 Task: Create a rule from the Routing list, Task moved to a section -> Set Priority in the project Transpire , set the section as To-Do and set the priority of the task as  High.
Action: Mouse moved to (70, 580)
Screenshot: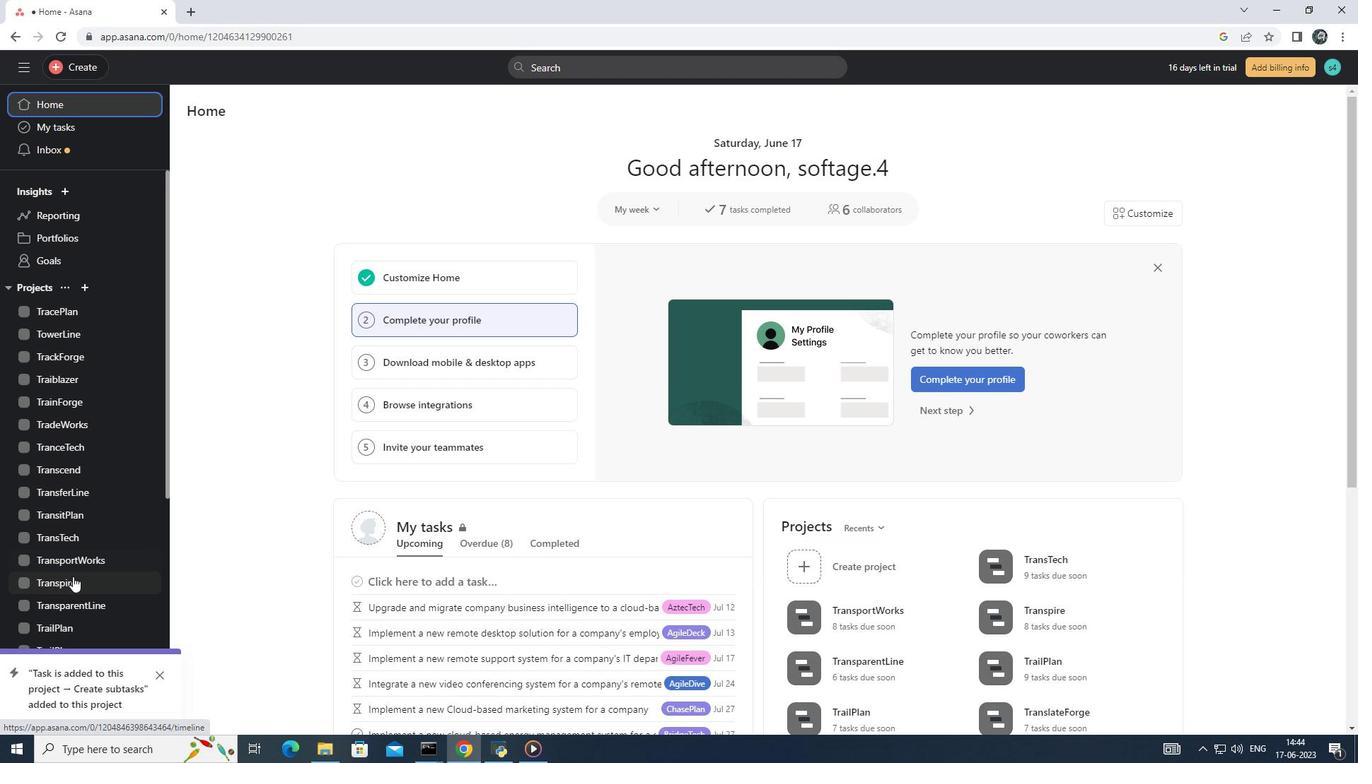 
Action: Mouse pressed left at (70, 580)
Screenshot: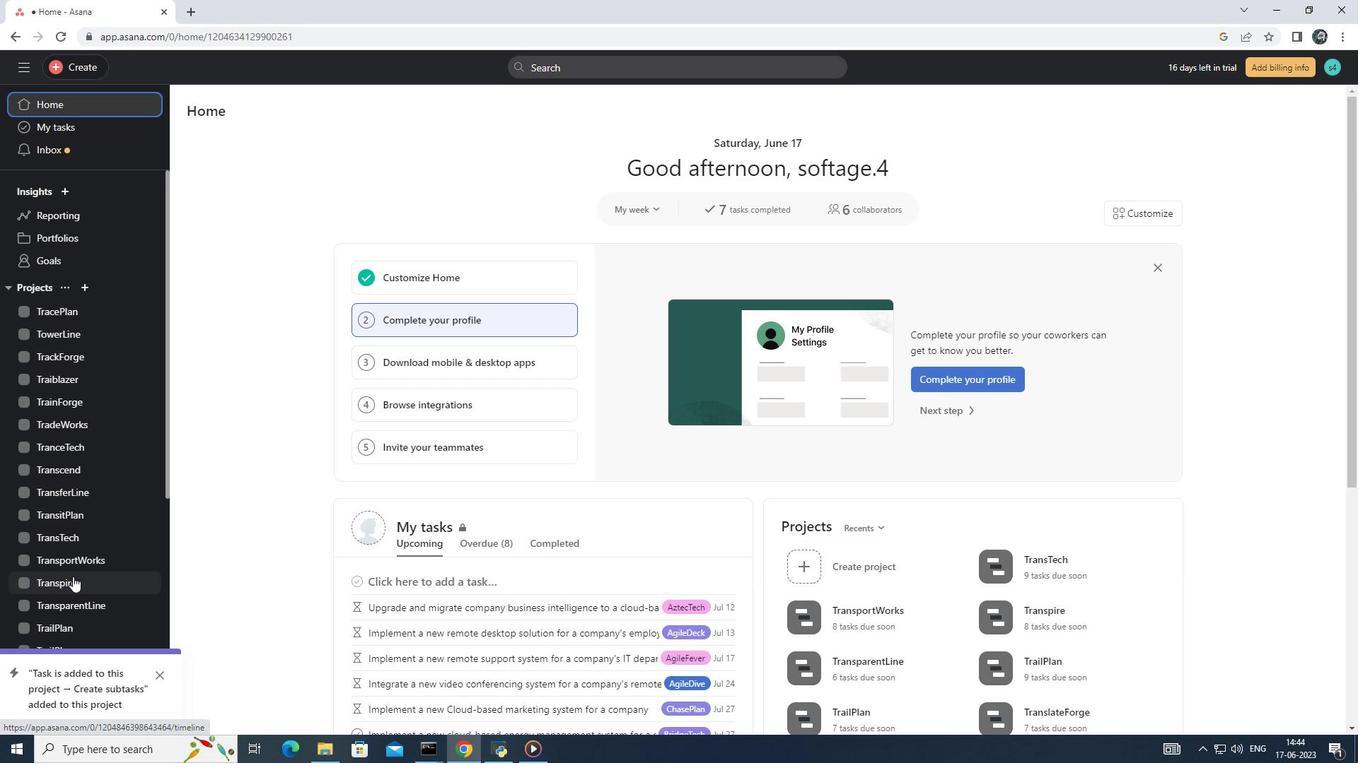 
Action: Mouse moved to (1331, 116)
Screenshot: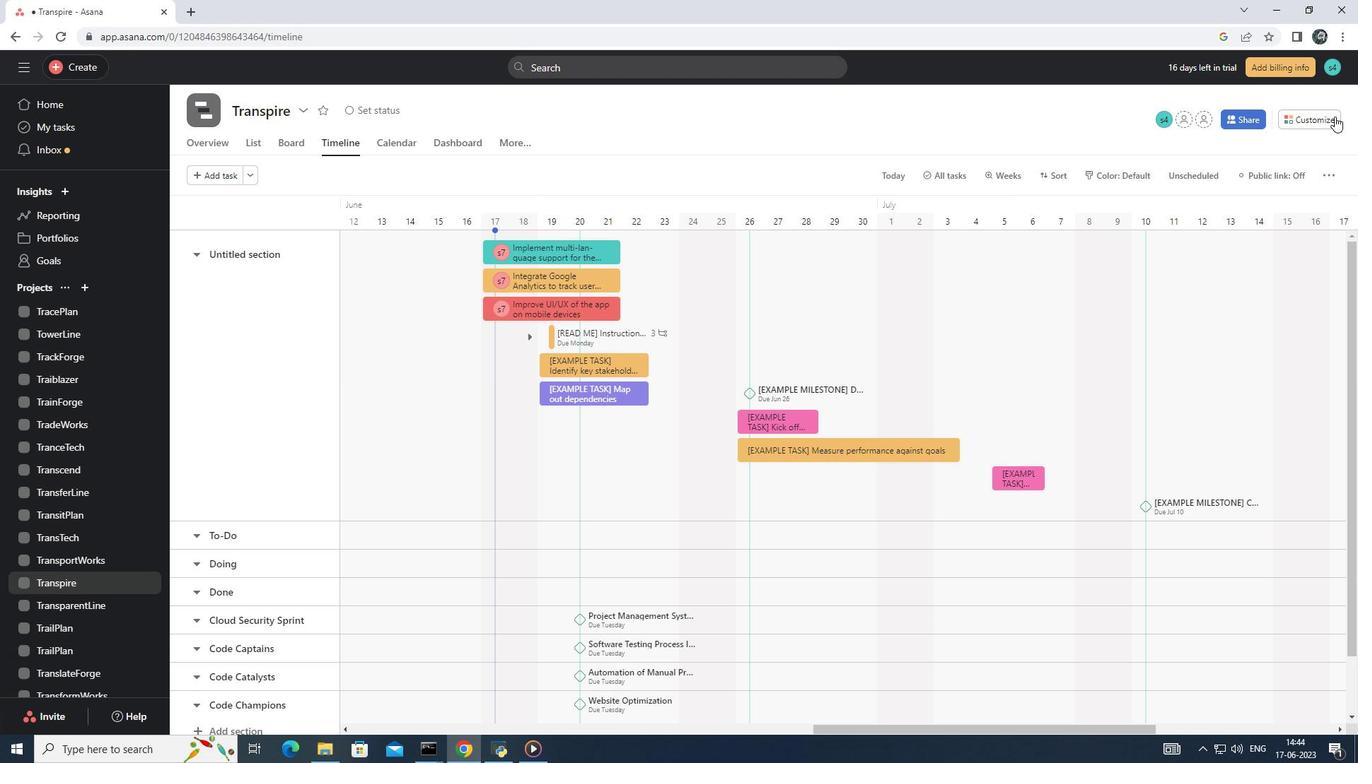 
Action: Mouse pressed left at (1331, 116)
Screenshot: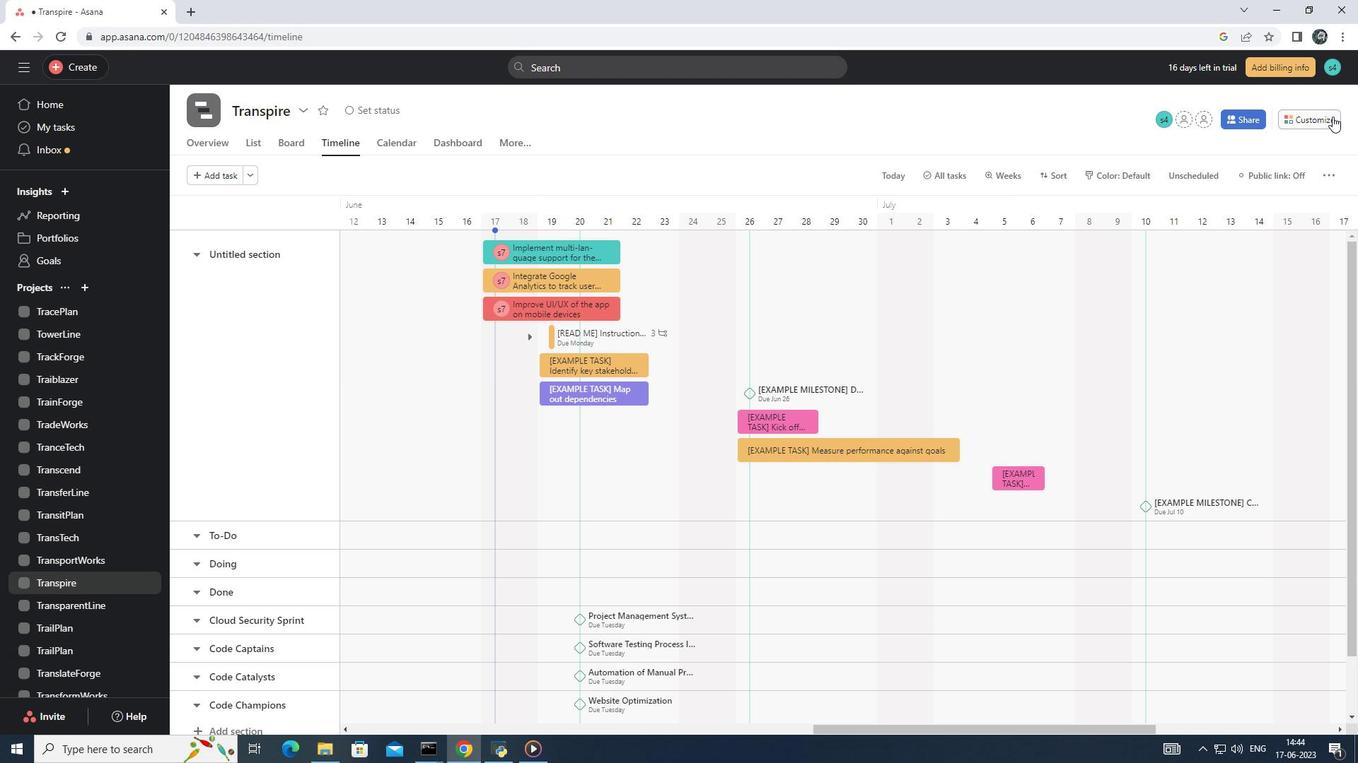 
Action: Mouse moved to (1040, 338)
Screenshot: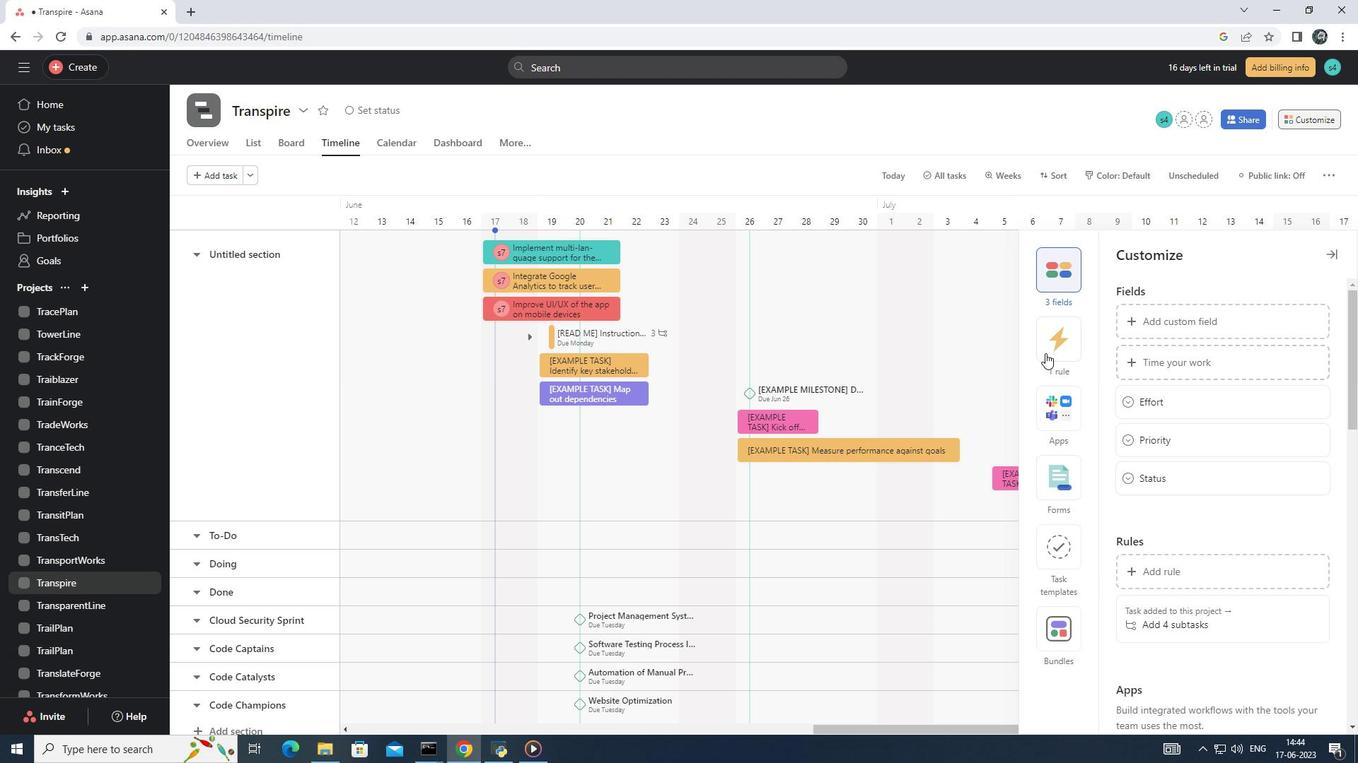 
Action: Mouse pressed left at (1040, 338)
Screenshot: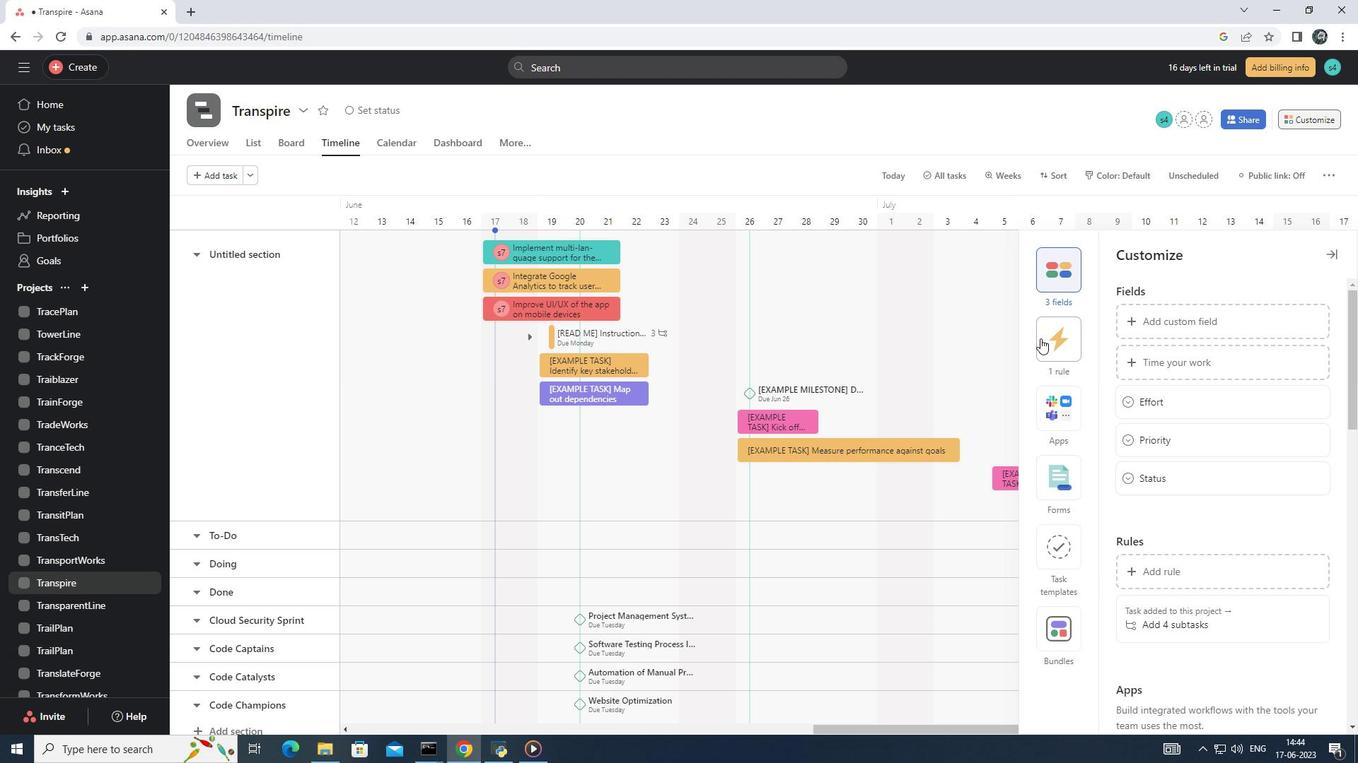 
Action: Mouse moved to (1189, 319)
Screenshot: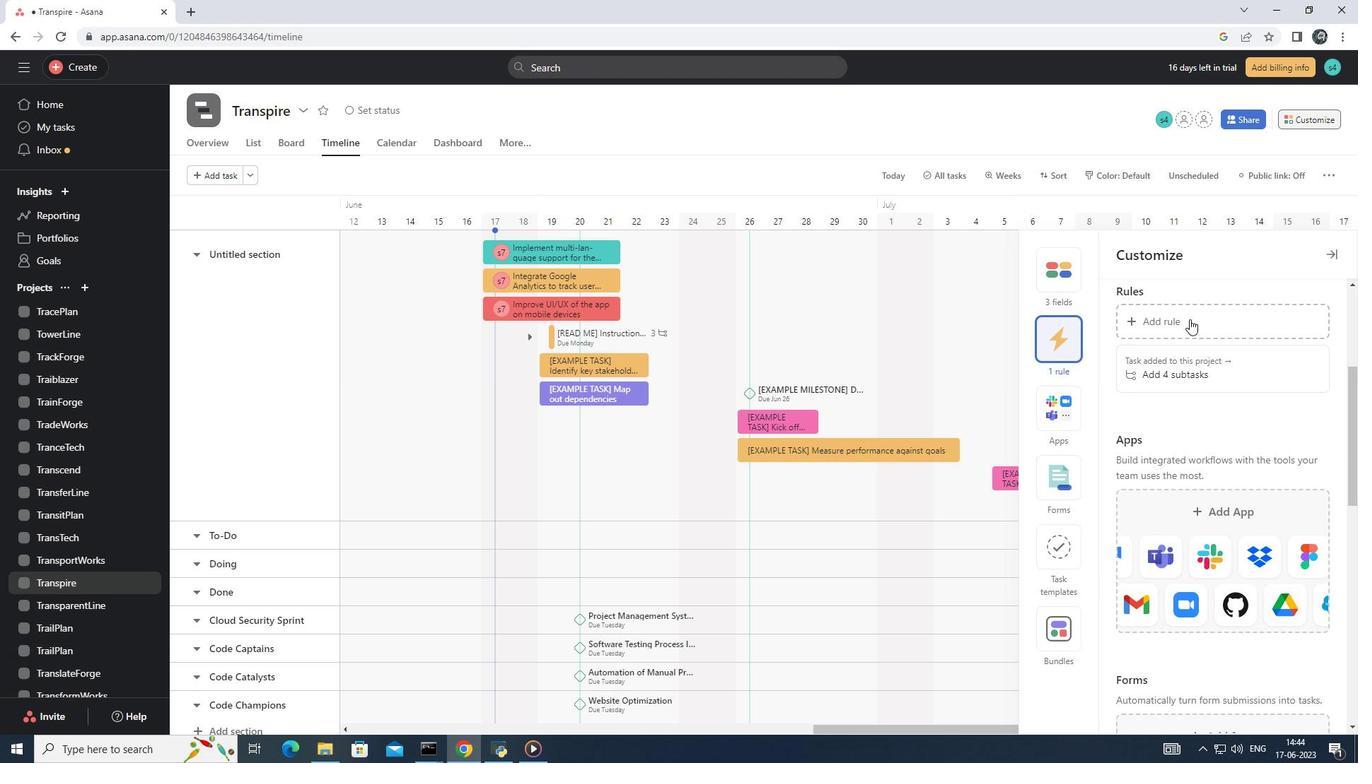 
Action: Mouse pressed left at (1189, 319)
Screenshot: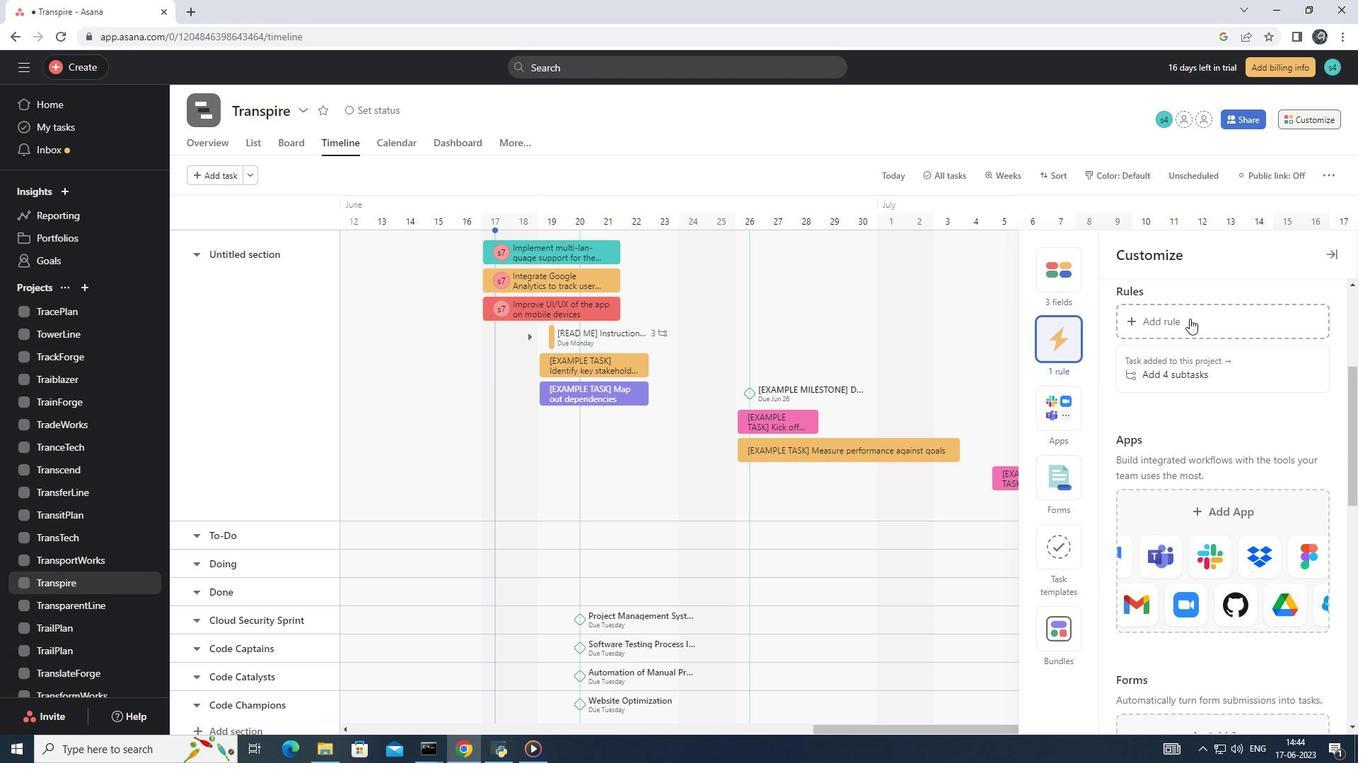 
Action: Mouse moved to (299, 186)
Screenshot: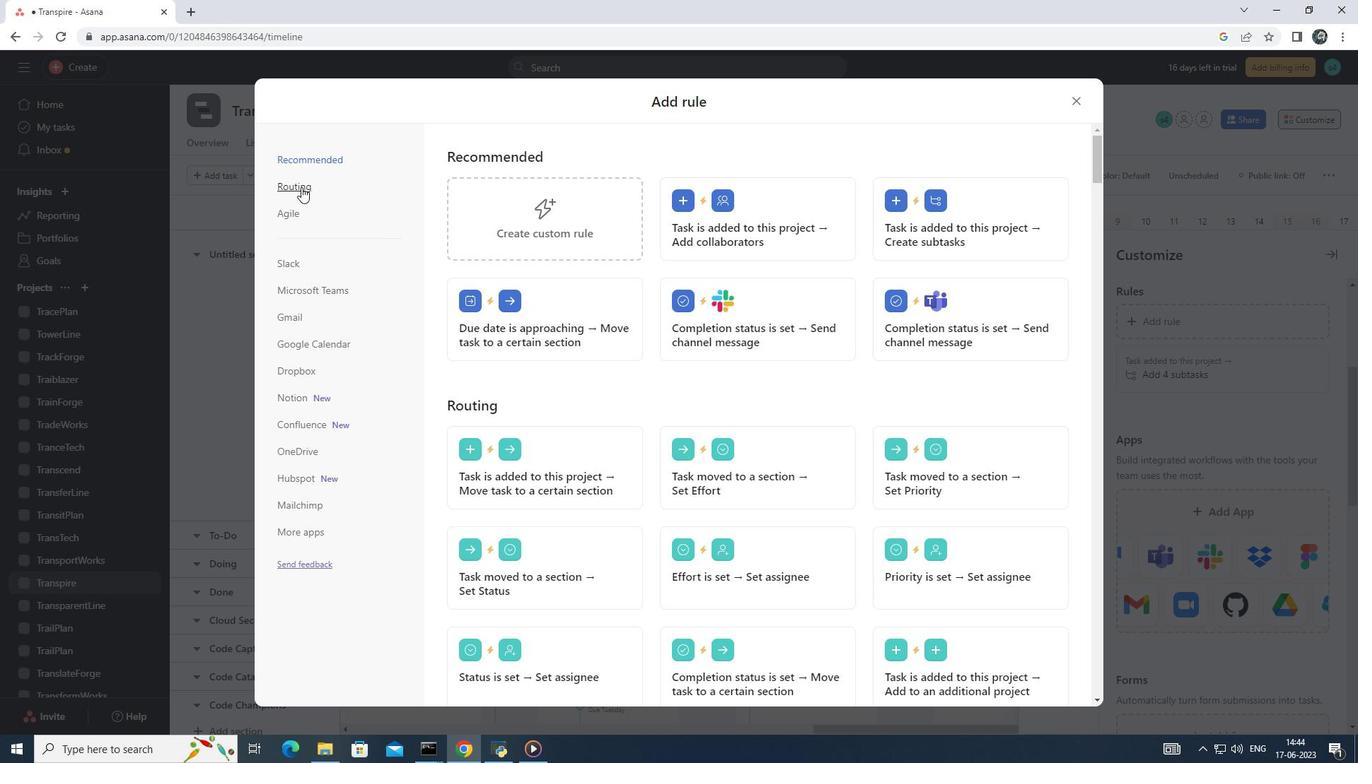 
Action: Mouse pressed left at (299, 186)
Screenshot: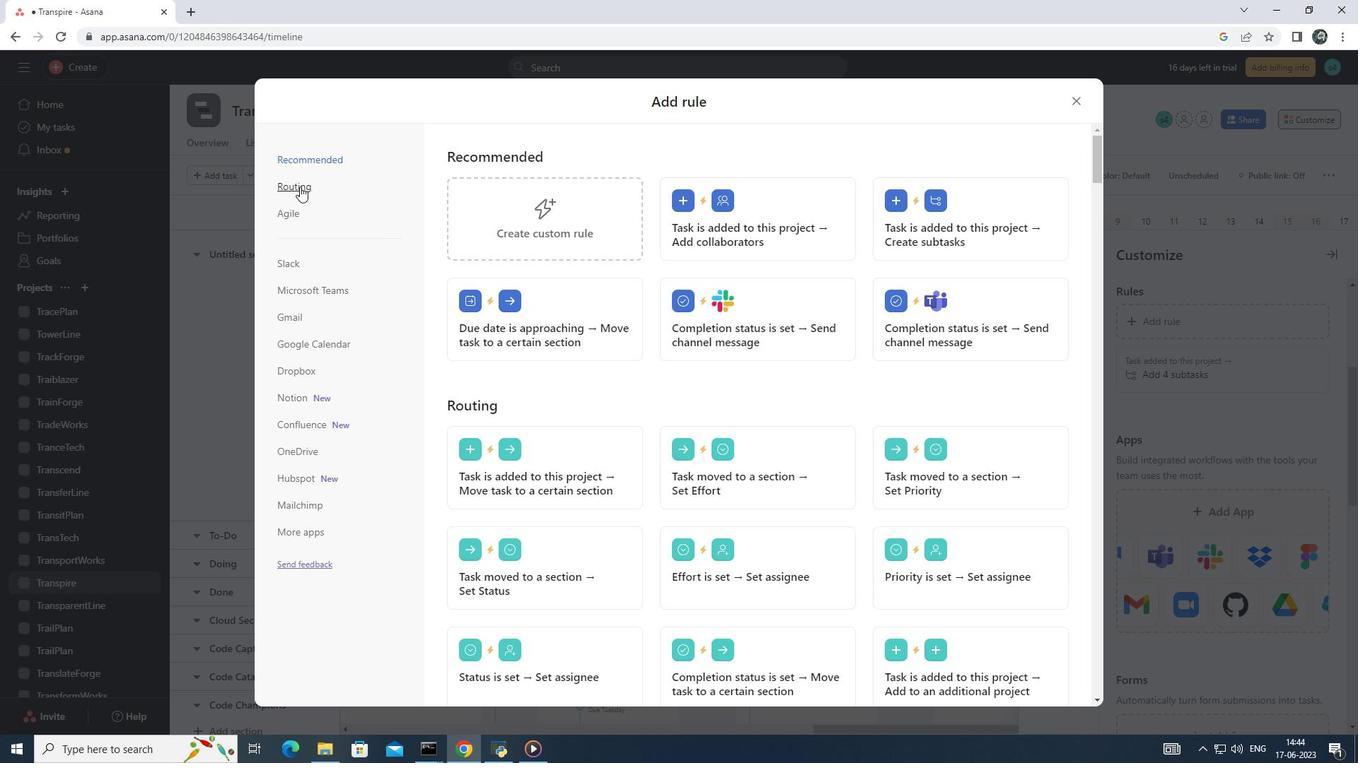 
Action: Mouse moved to (1002, 248)
Screenshot: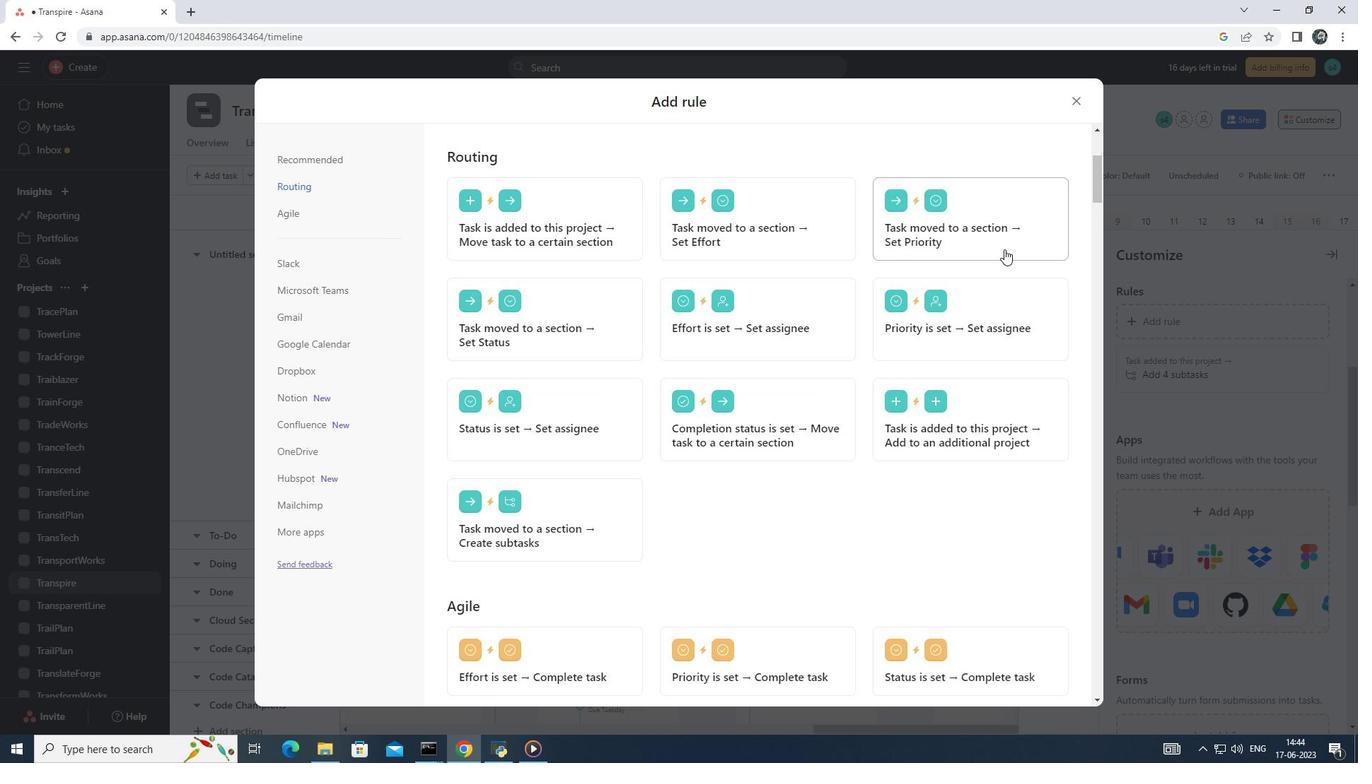 
Action: Mouse pressed left at (1002, 248)
Screenshot: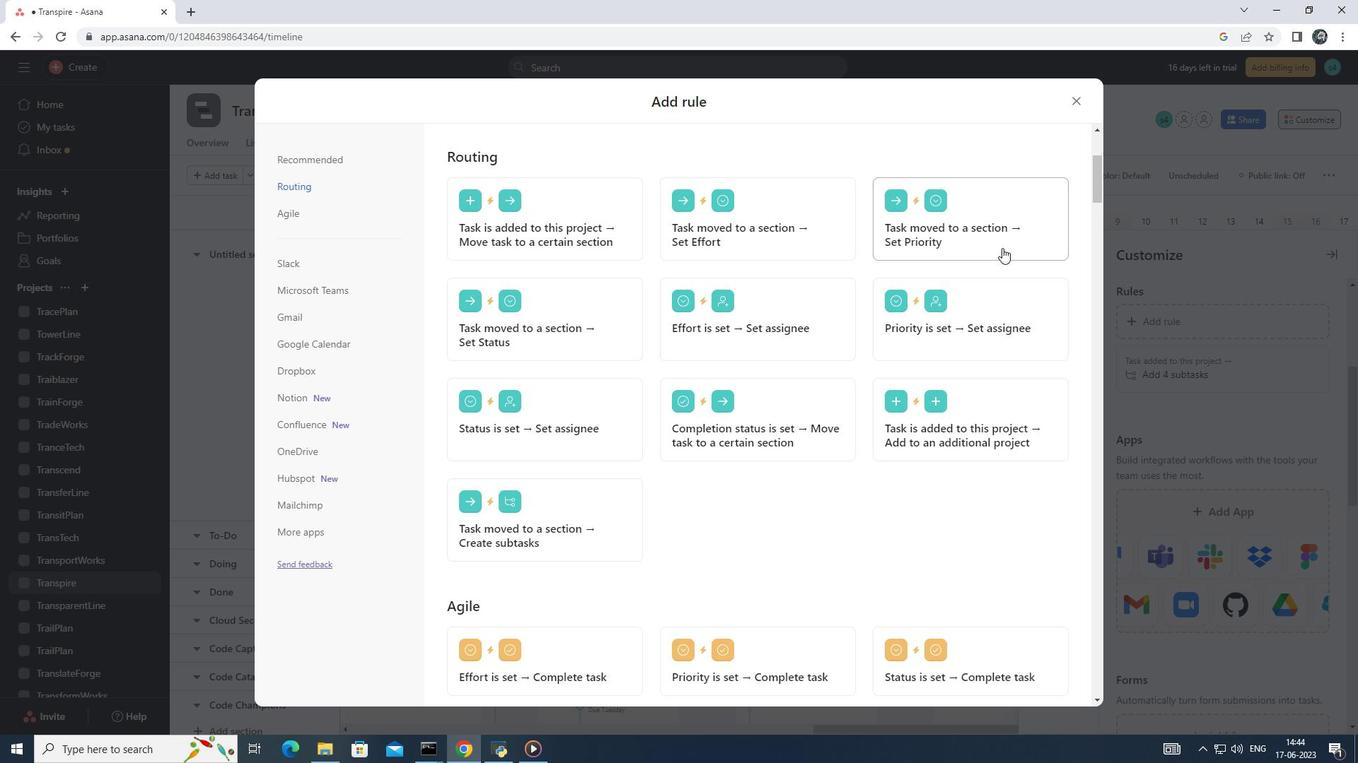 
Action: Mouse moved to (572, 384)
Screenshot: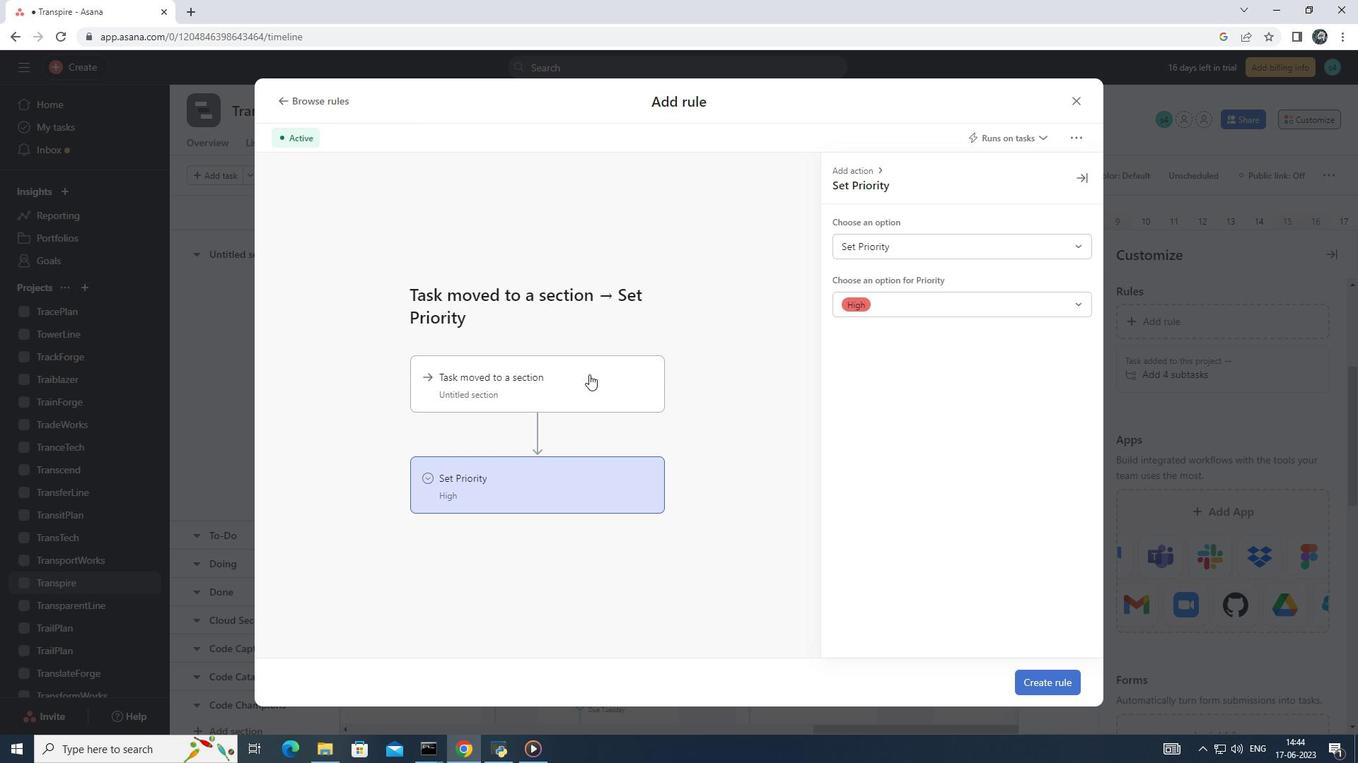 
Action: Mouse pressed left at (572, 384)
Screenshot: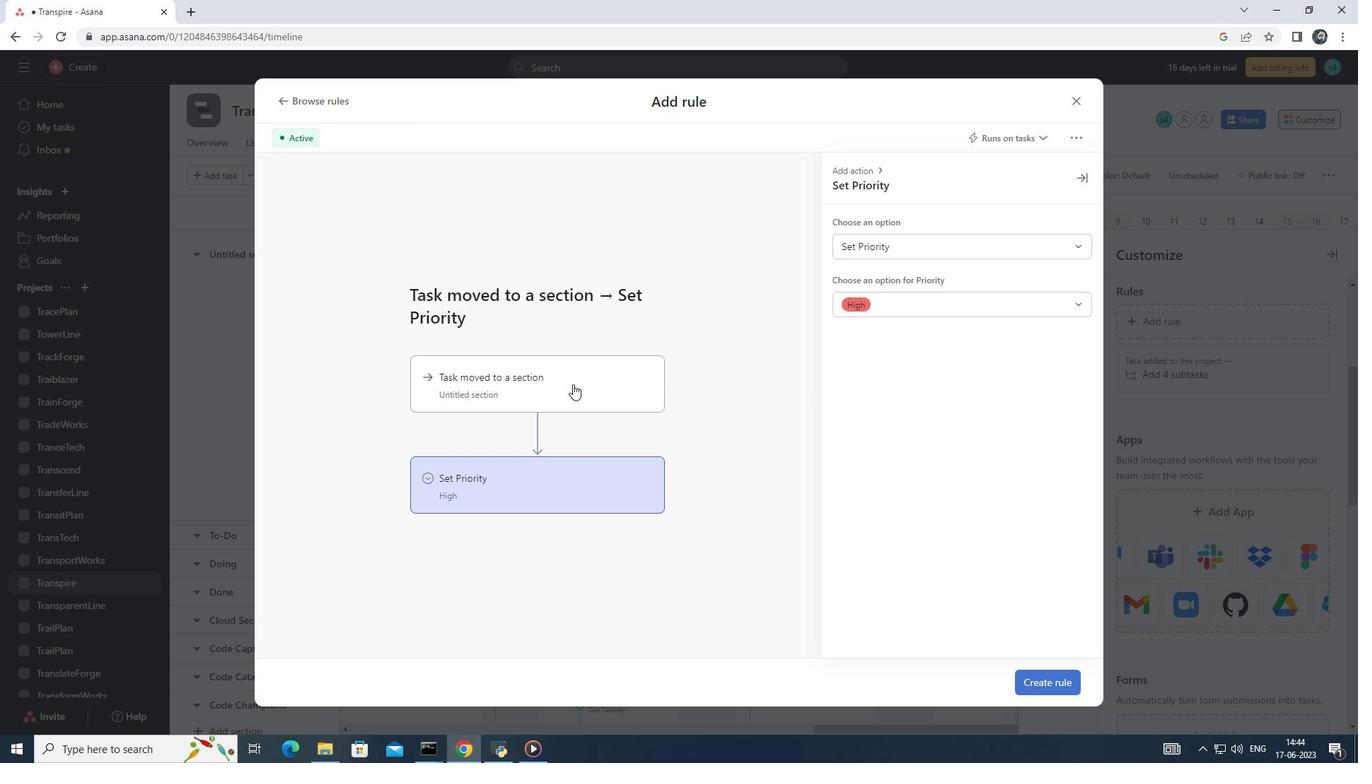 
Action: Mouse moved to (1010, 249)
Screenshot: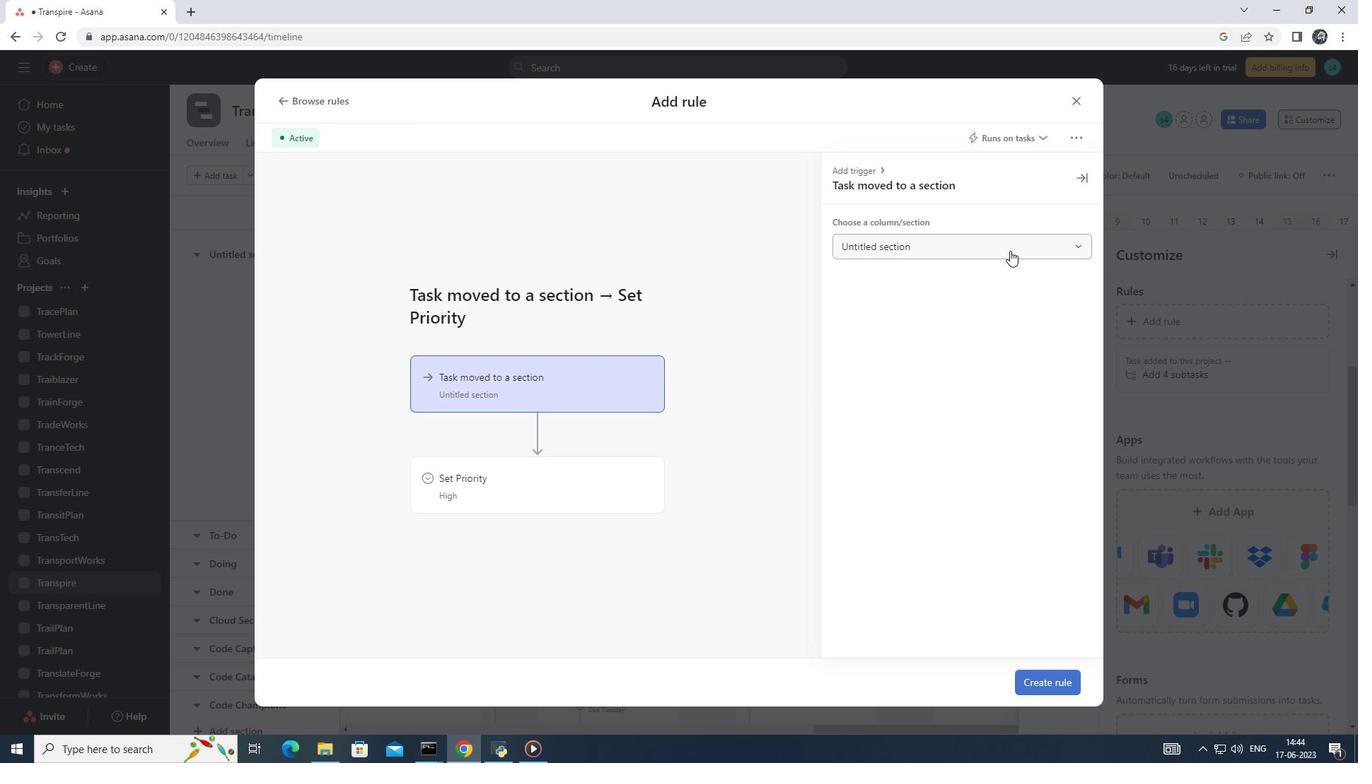 
Action: Mouse pressed left at (1010, 249)
Screenshot: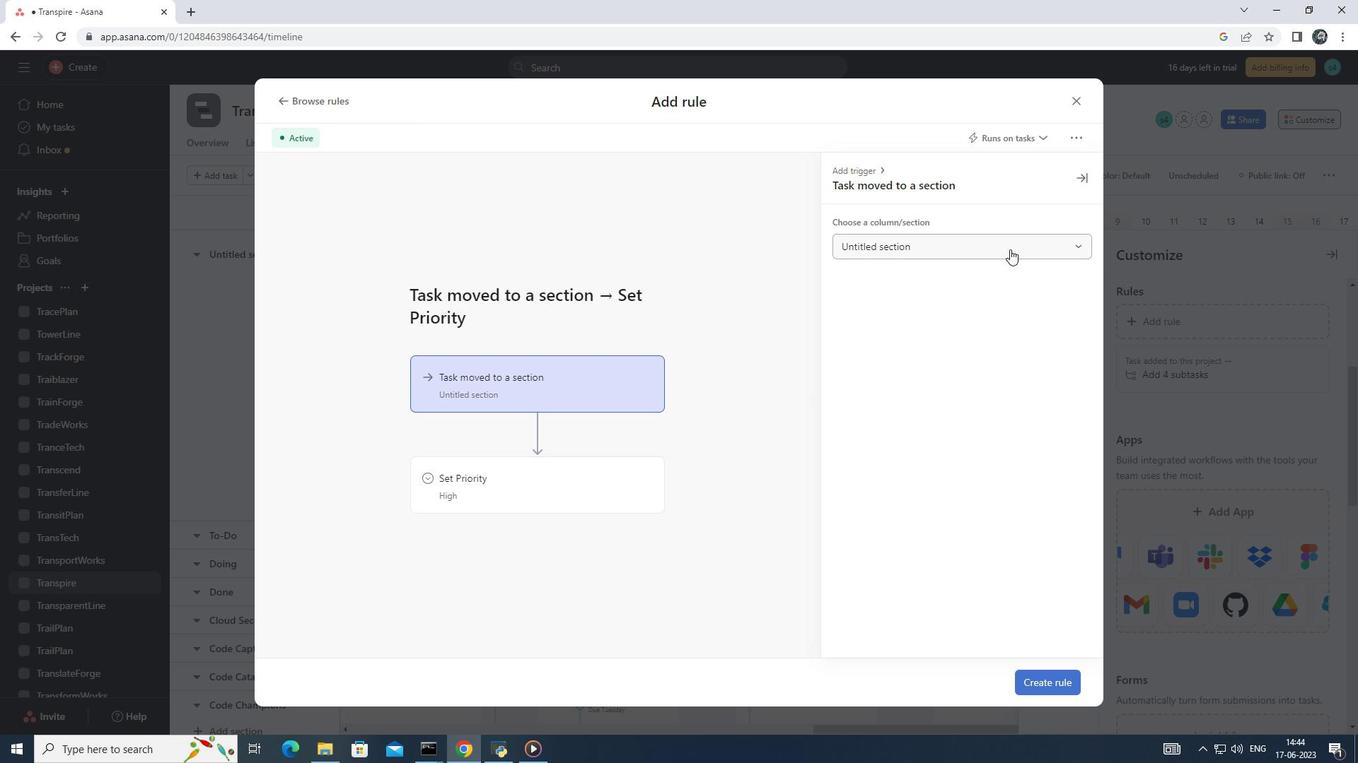 
Action: Mouse moved to (910, 303)
Screenshot: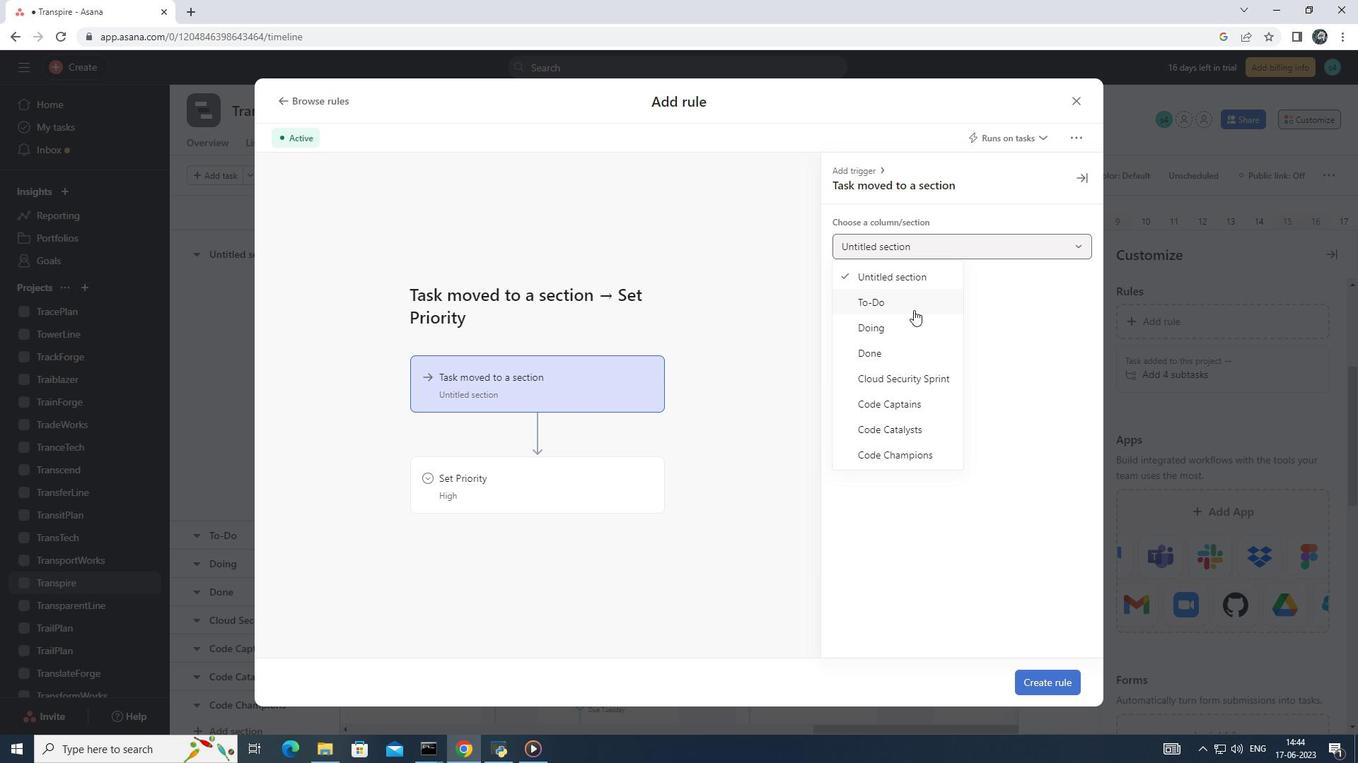 
Action: Mouse pressed left at (910, 303)
Screenshot: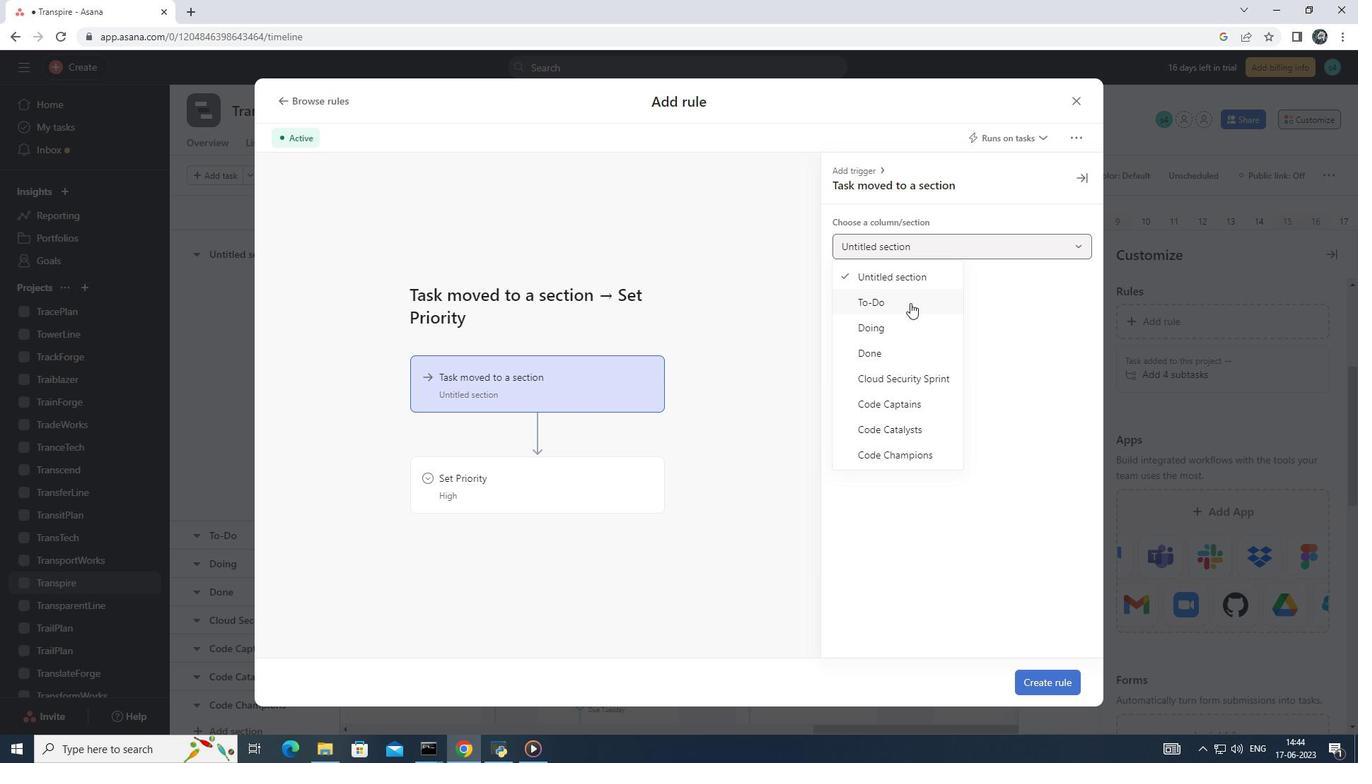 
Action: Mouse moved to (550, 482)
Screenshot: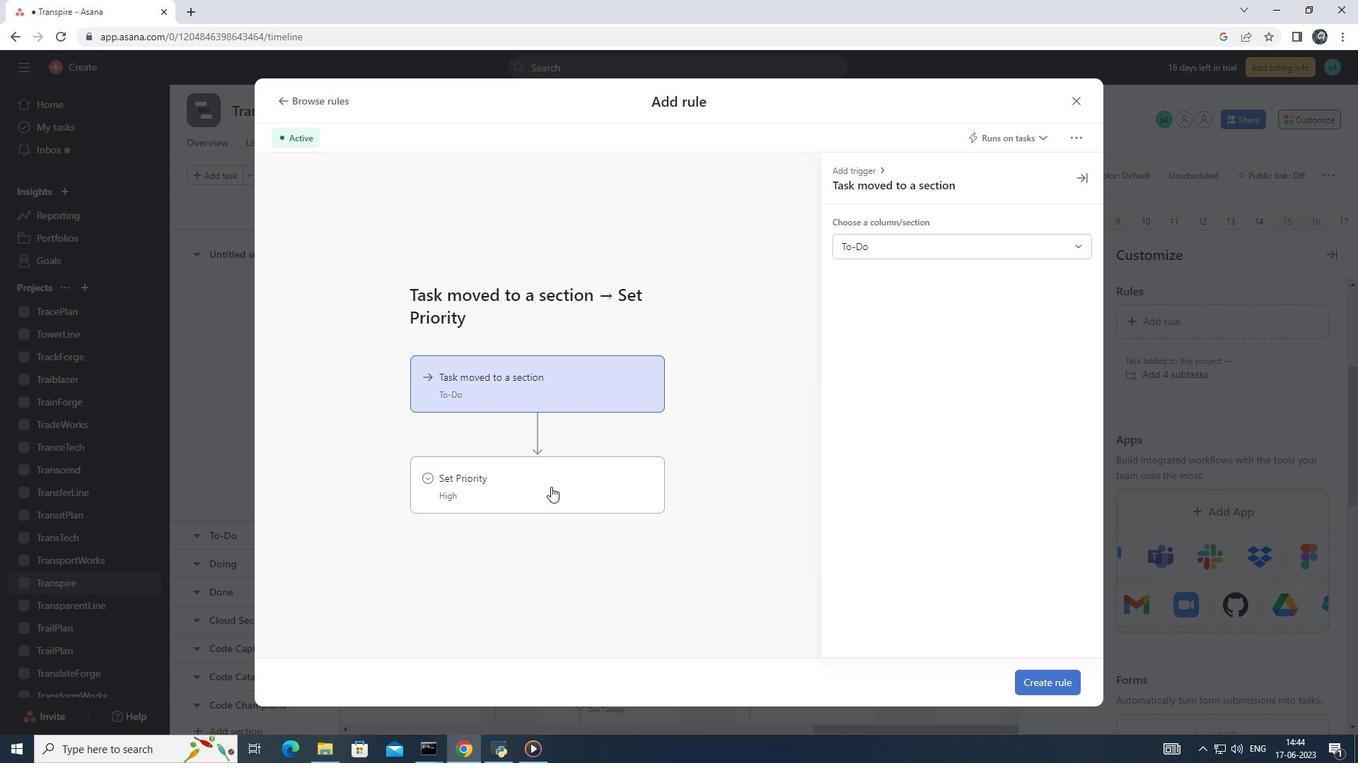 
Action: Mouse pressed left at (550, 482)
Screenshot: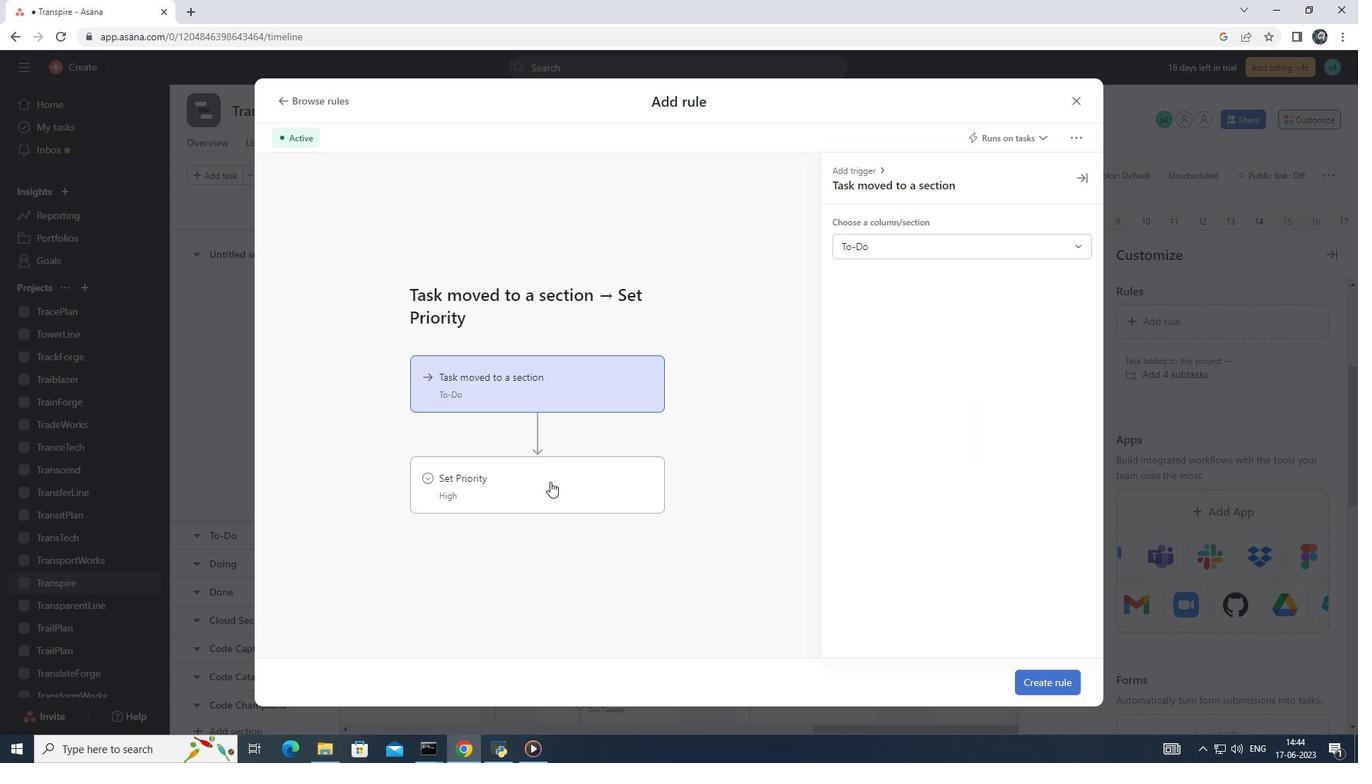 
Action: Mouse moved to (894, 244)
Screenshot: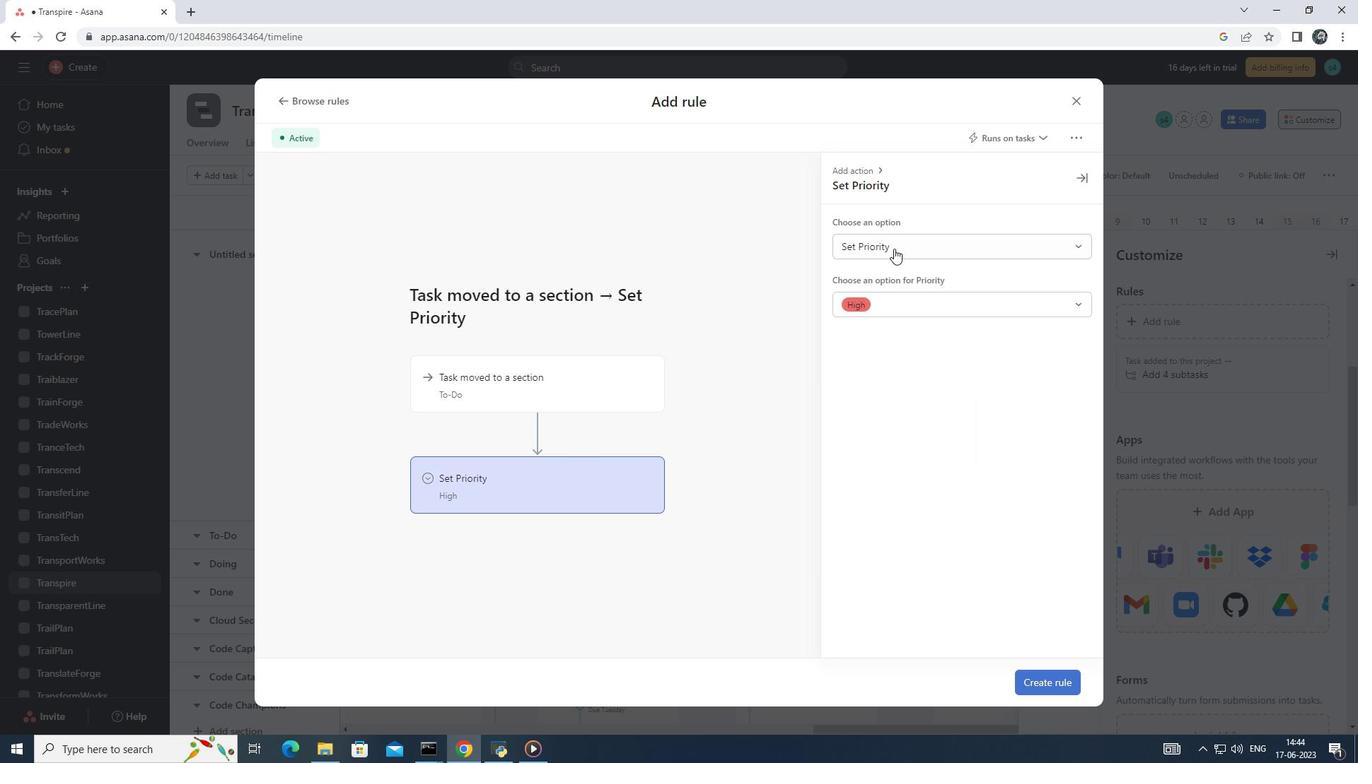 
Action: Mouse pressed left at (894, 244)
Screenshot: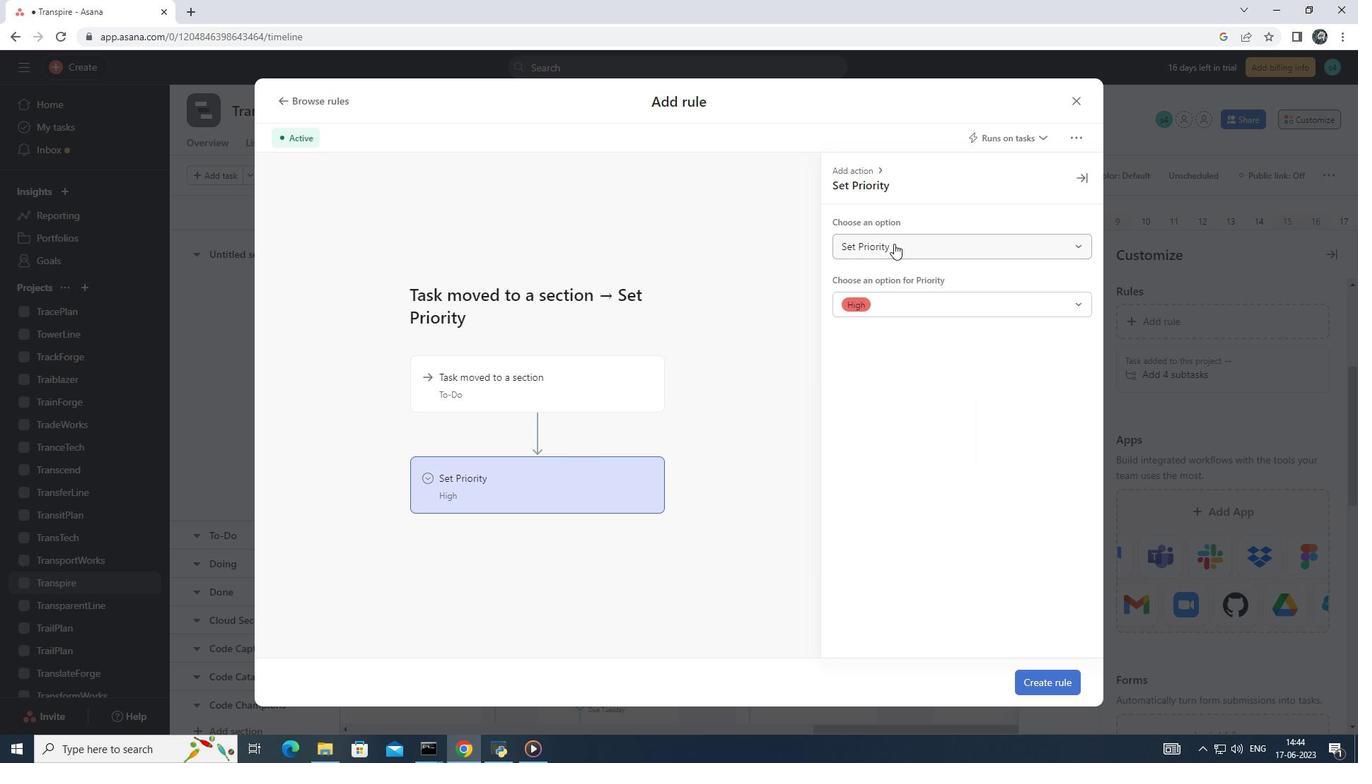 
Action: Mouse moved to (904, 278)
Screenshot: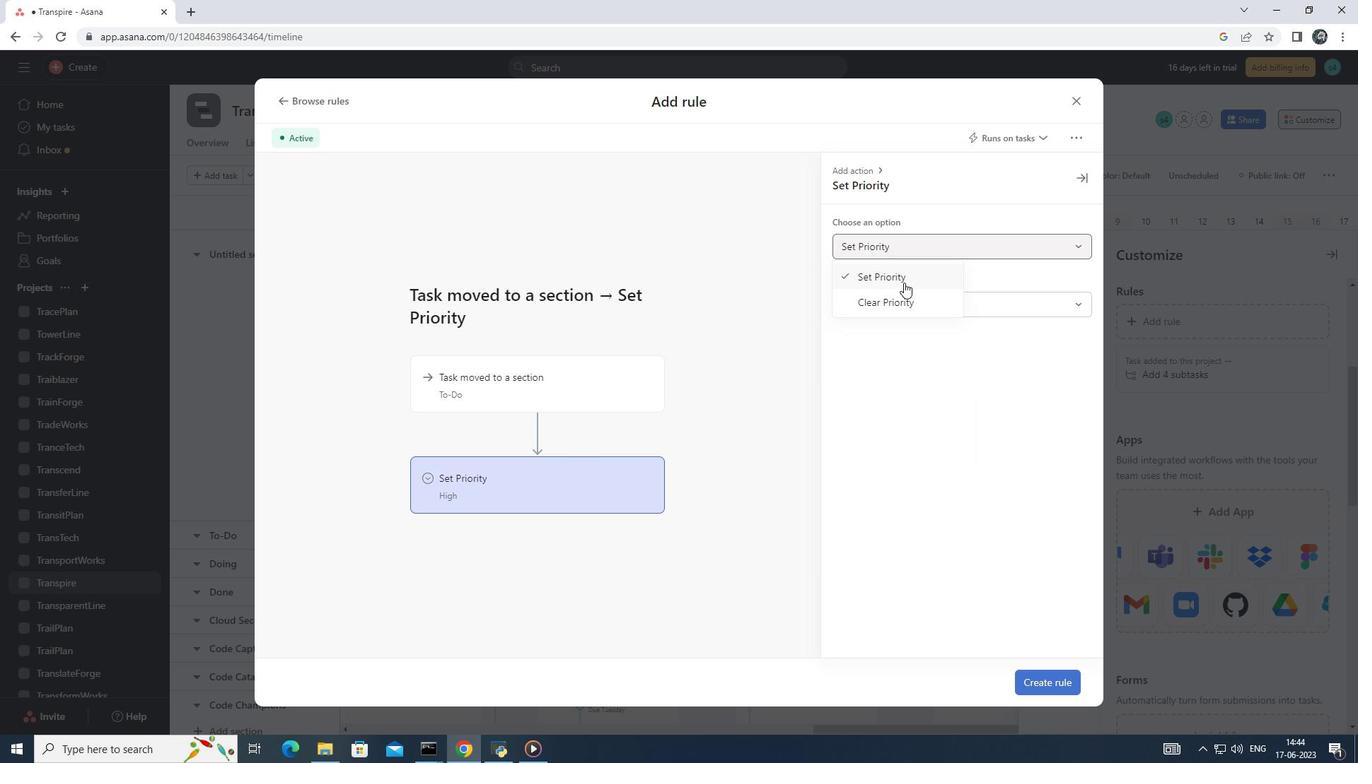 
Action: Mouse pressed left at (904, 278)
Screenshot: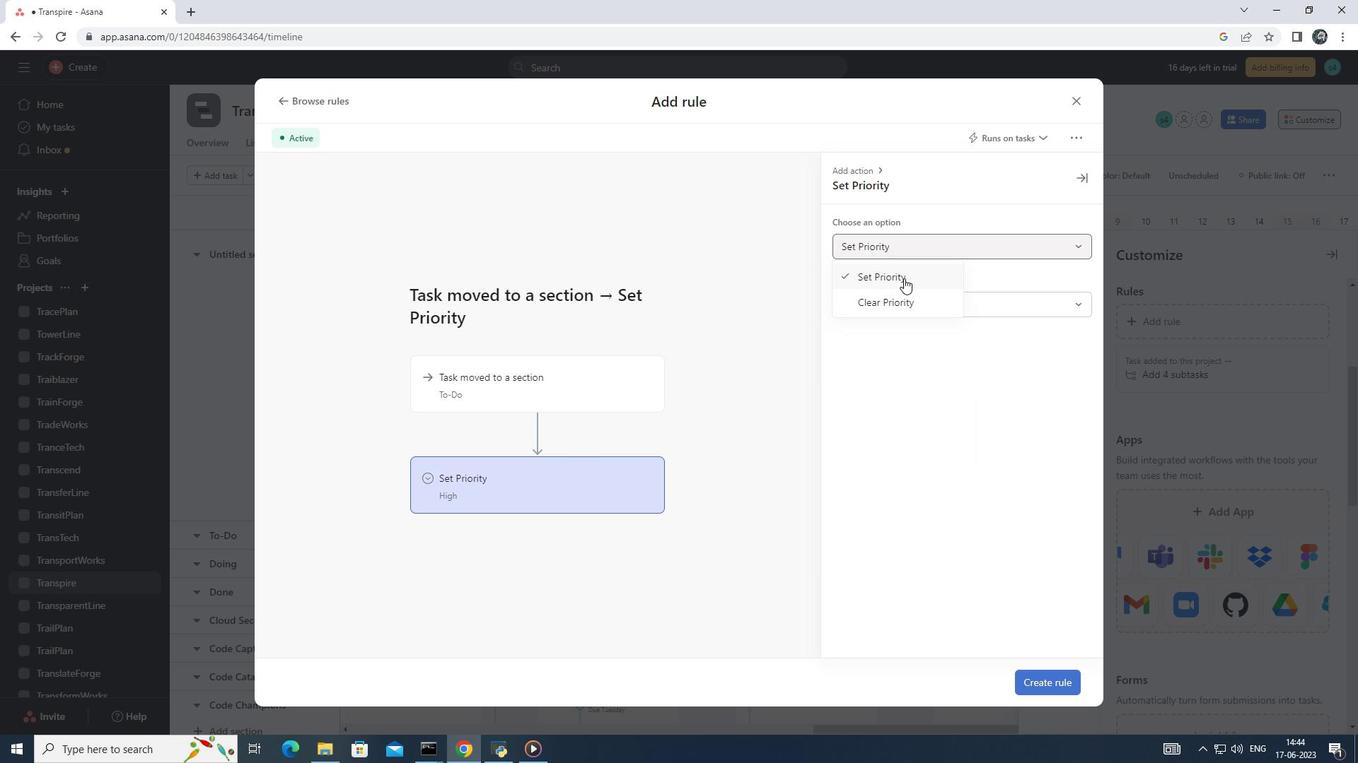 
Action: Mouse moved to (900, 304)
Screenshot: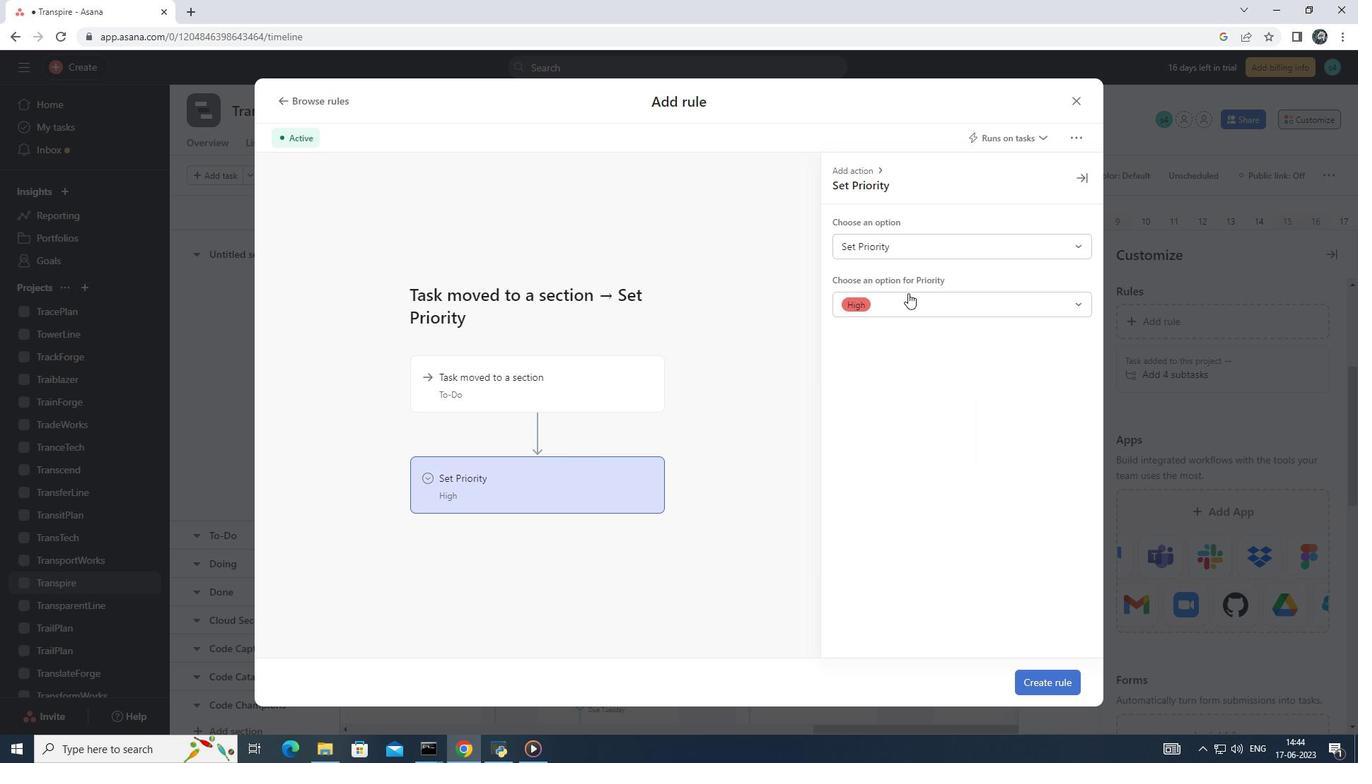 
Action: Mouse pressed left at (900, 304)
Screenshot: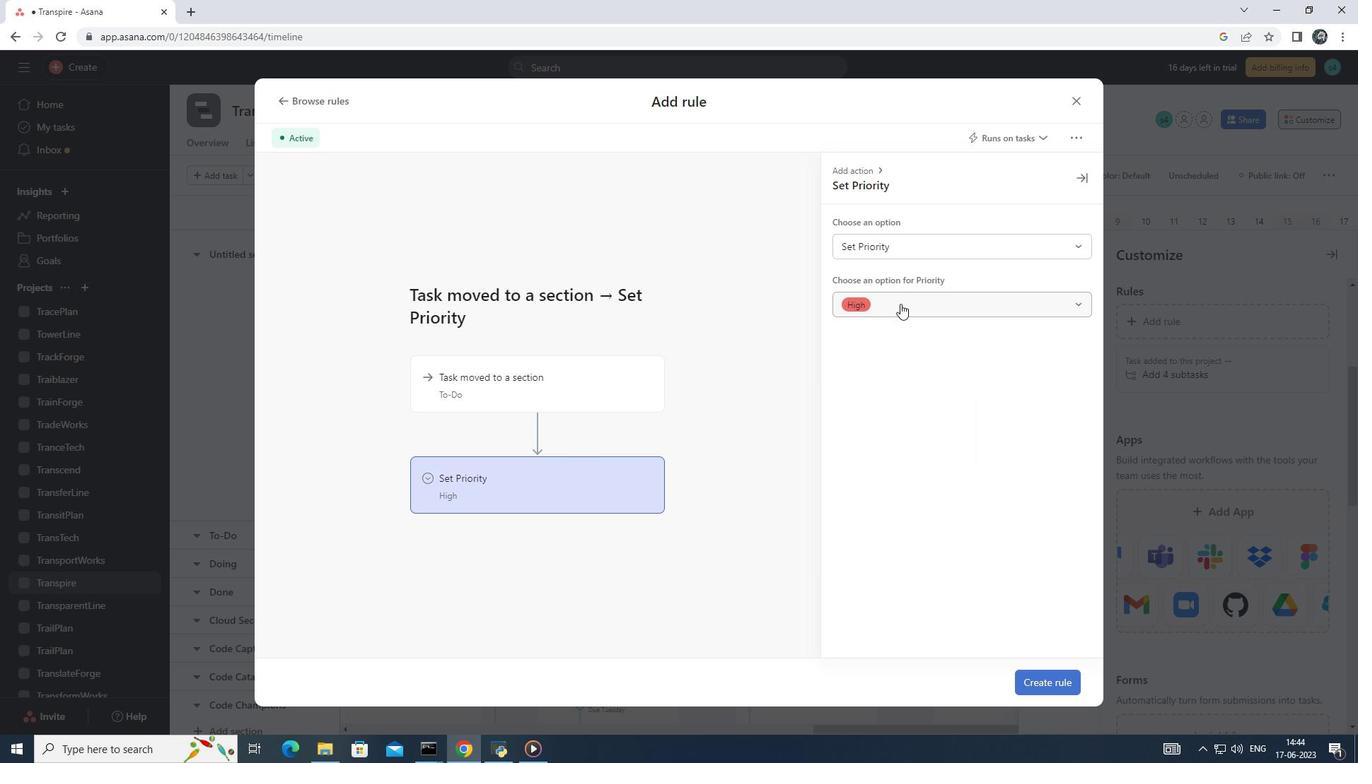 
Action: Mouse moved to (892, 335)
Screenshot: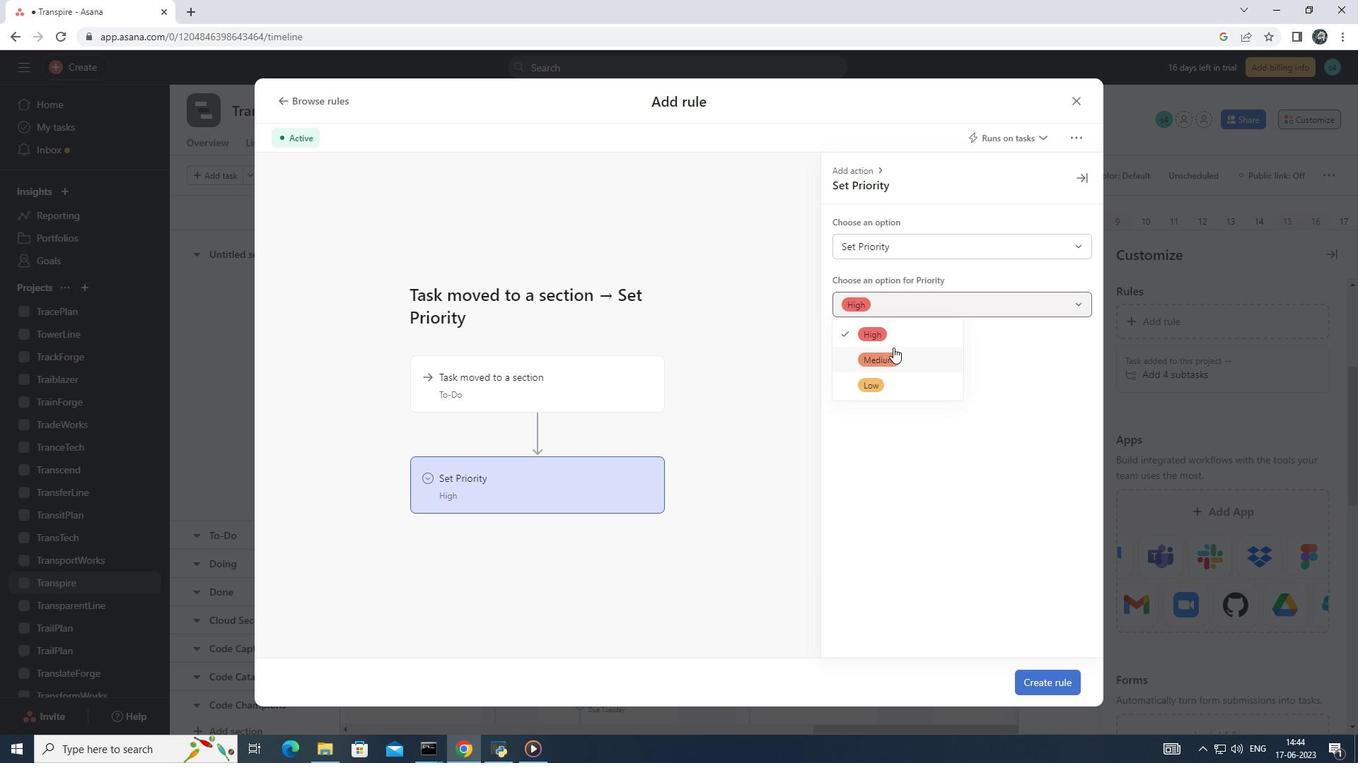 
Action: Mouse pressed left at (892, 335)
Screenshot: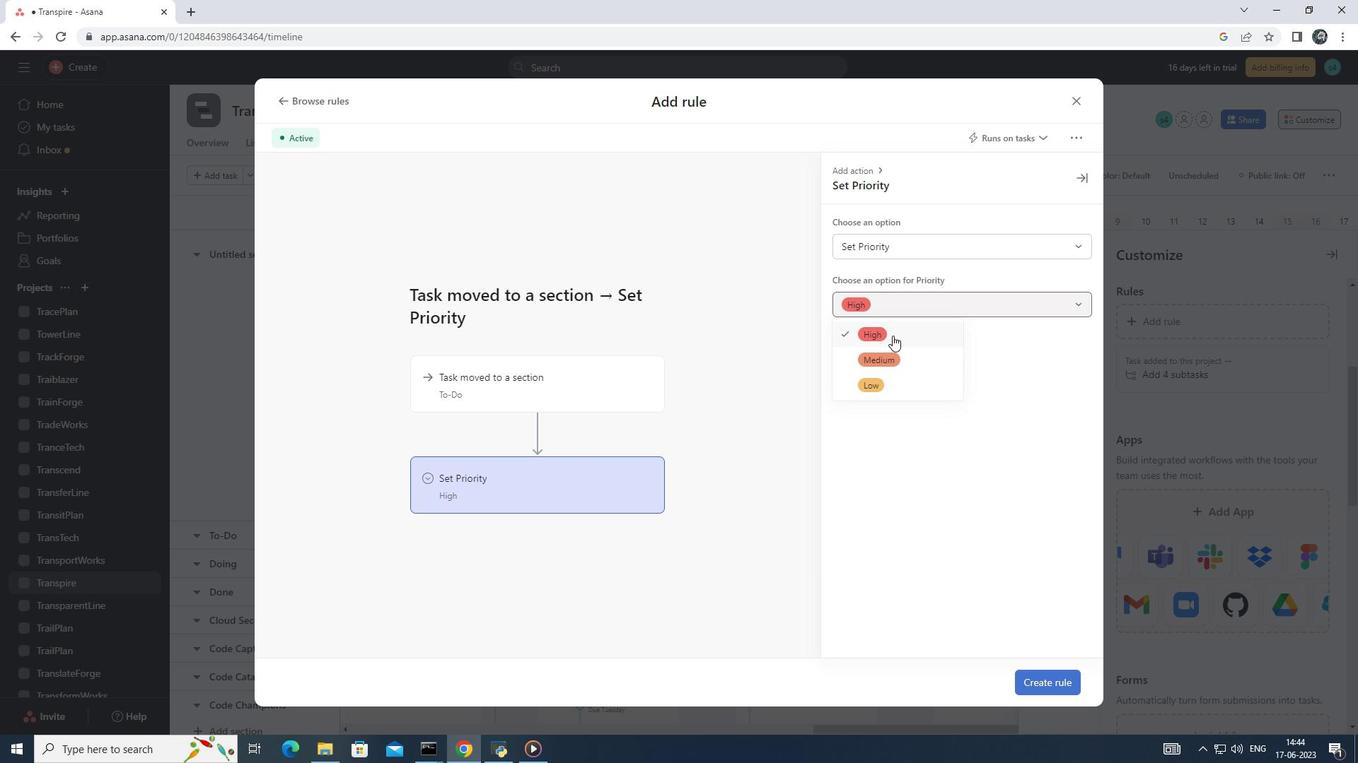 
Action: Mouse moved to (1051, 676)
Screenshot: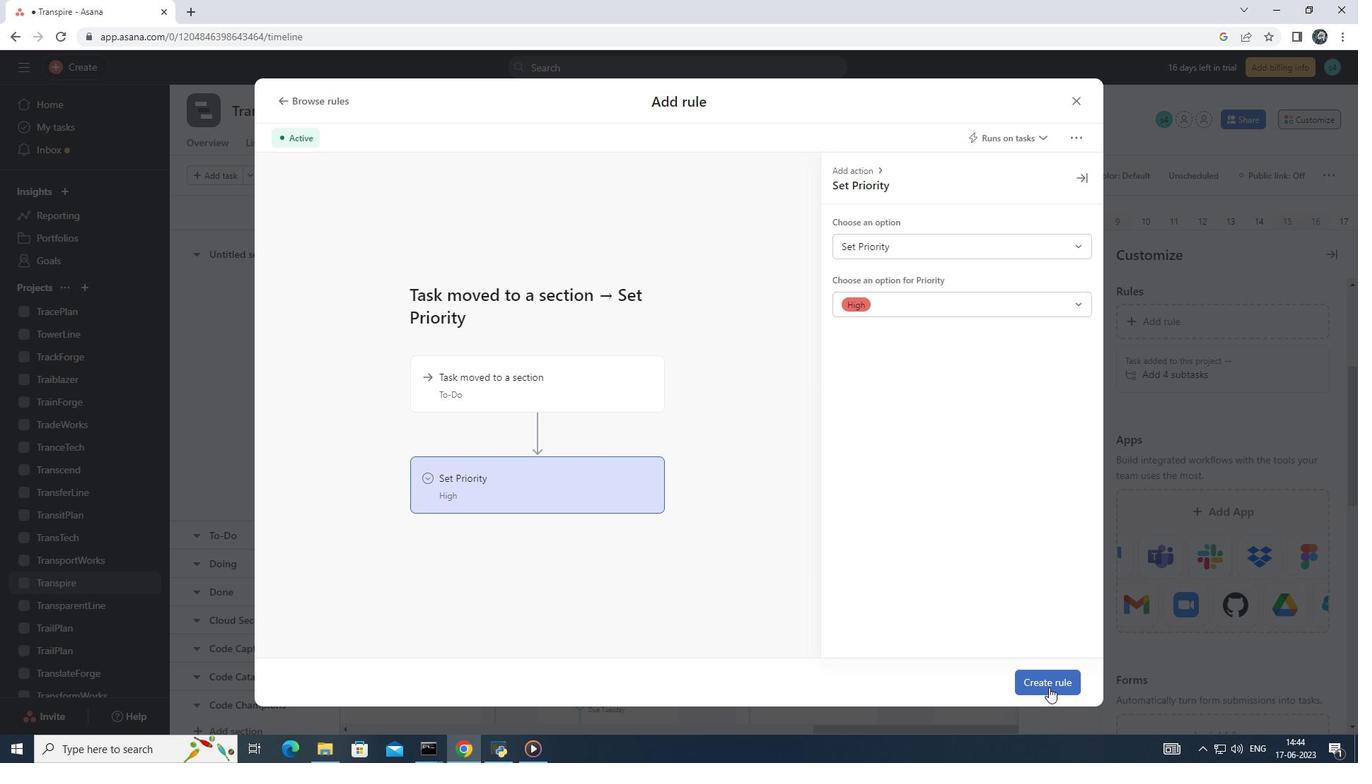 
Action: Mouse pressed left at (1051, 676)
Screenshot: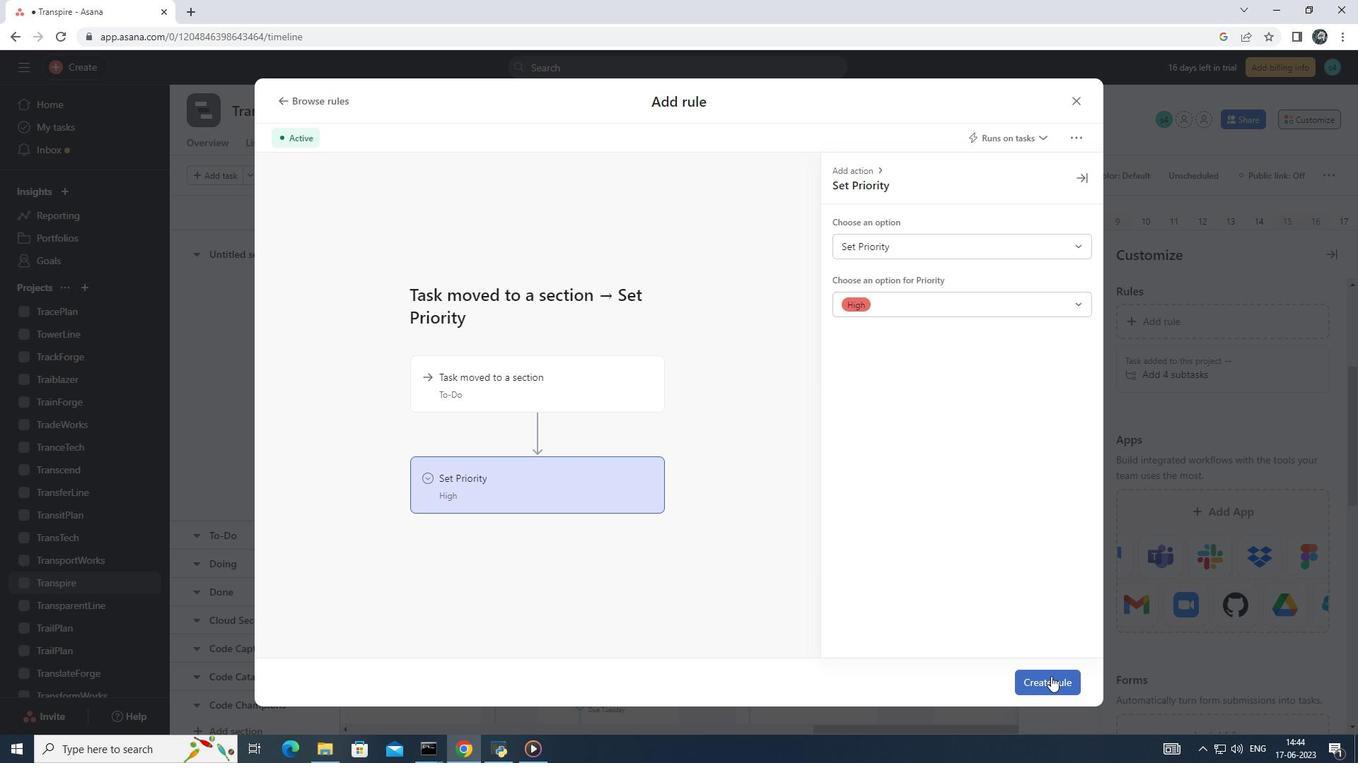 
